 Task: Add a condition where "Status category is not Solved" in unsolved tickets in your groups.
Action: Mouse moved to (484, 404)
Screenshot: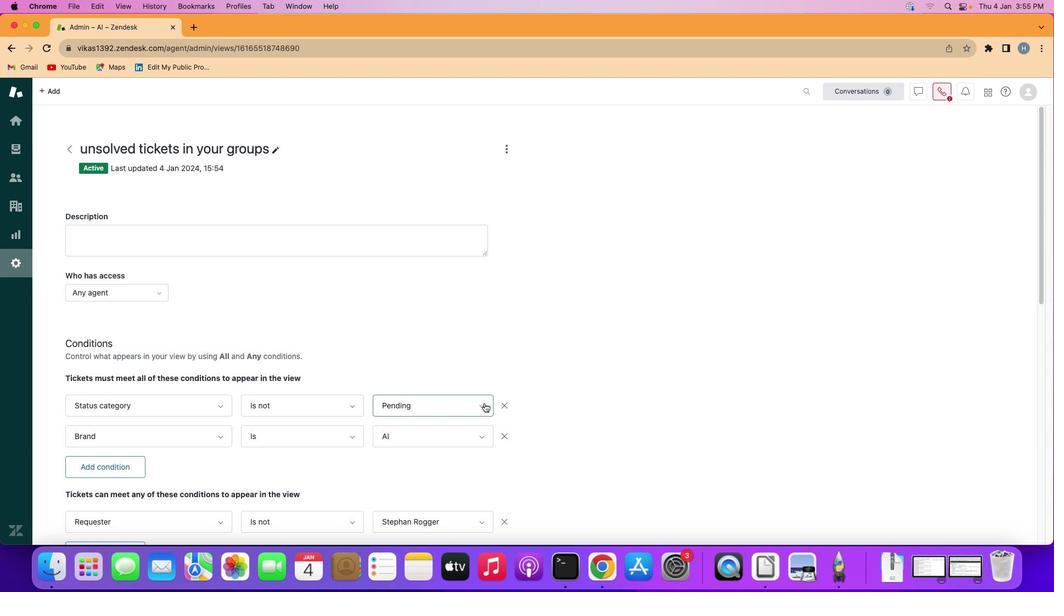 
Action: Mouse pressed left at (484, 404)
Screenshot: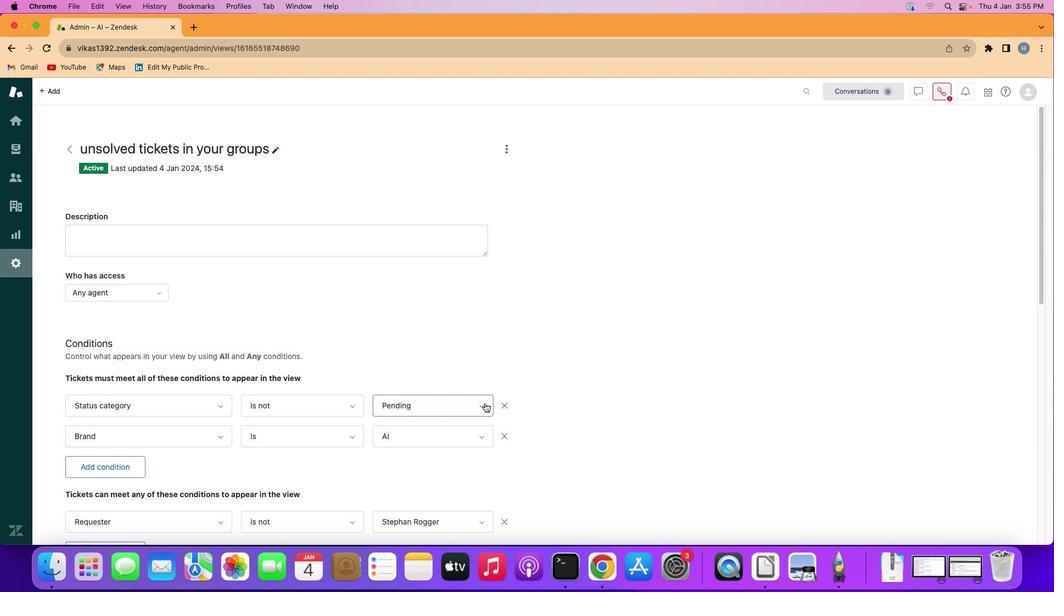 
Action: Mouse moved to (450, 499)
Screenshot: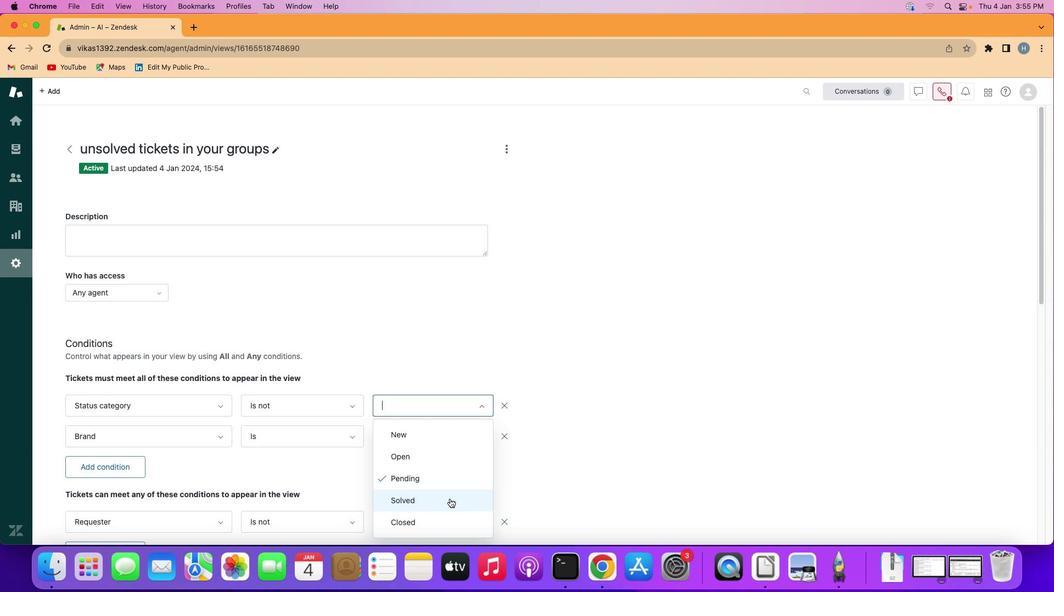 
Action: Mouse pressed left at (450, 499)
Screenshot: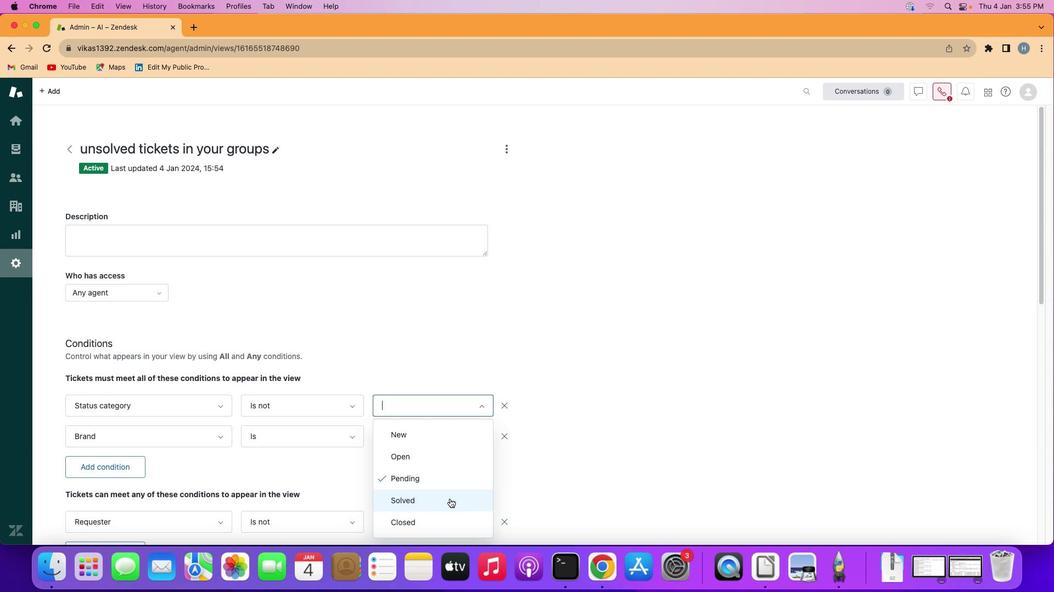 
Action: Mouse moved to (444, 465)
Screenshot: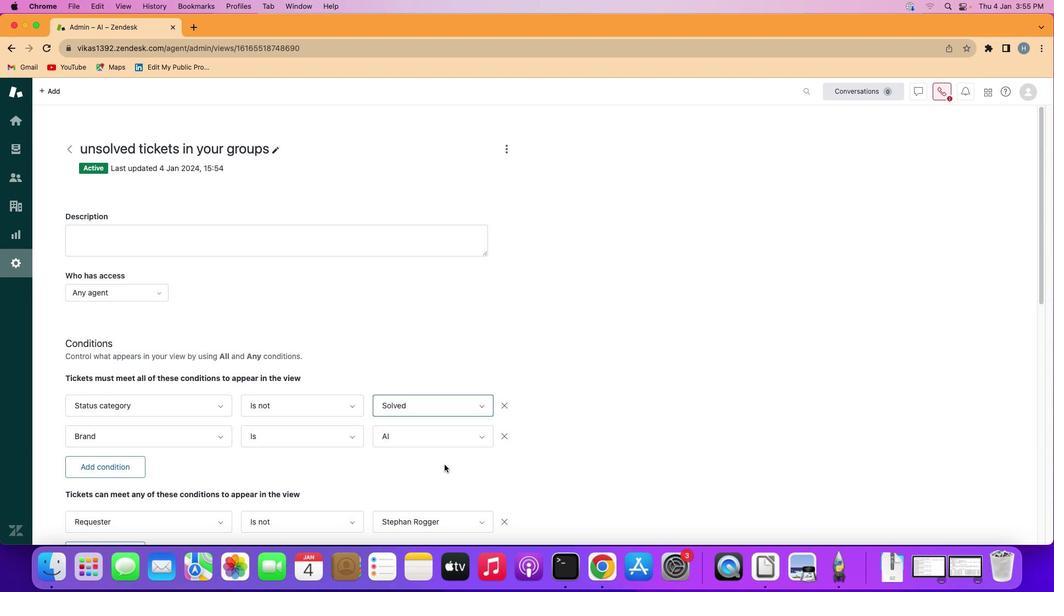 
Action: Mouse scrolled (444, 465) with delta (0, 0)
Screenshot: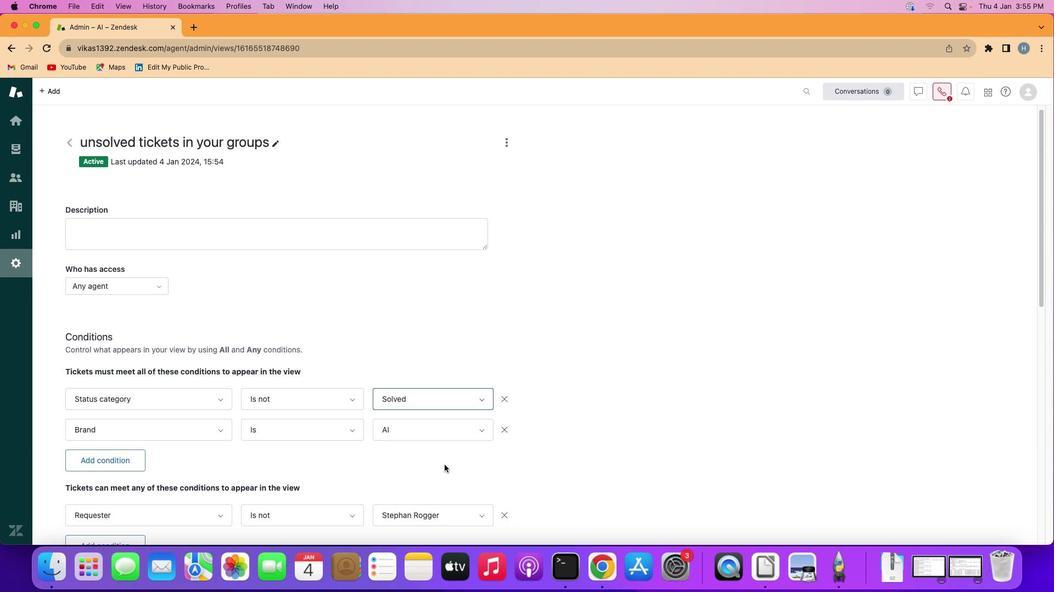 
Action: Mouse scrolled (444, 465) with delta (0, 0)
Screenshot: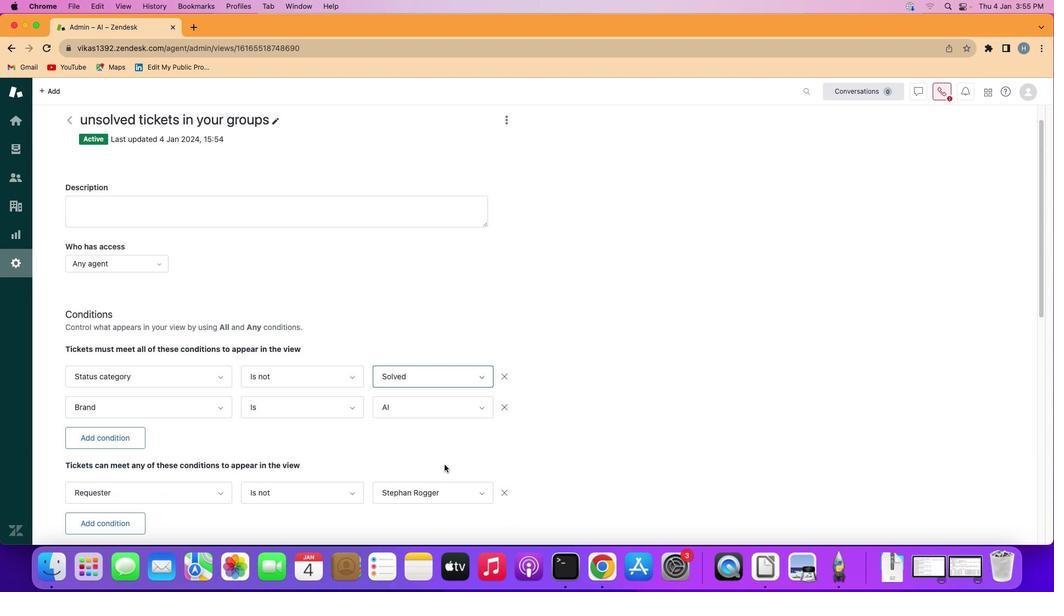 
Action: Mouse scrolled (444, 465) with delta (0, 0)
Screenshot: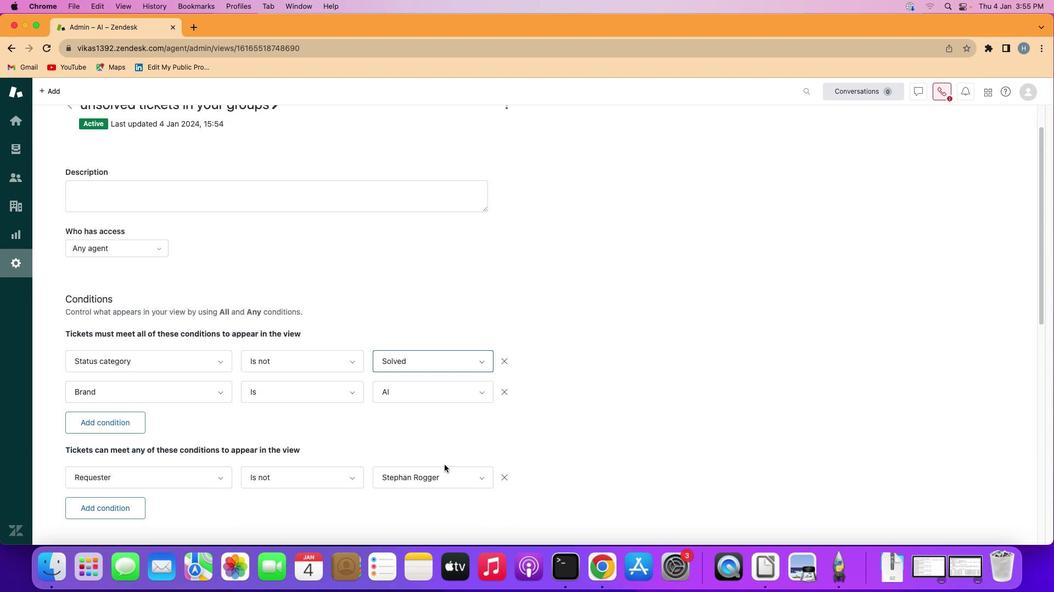 
Action: Mouse scrolled (444, 465) with delta (0, -1)
Screenshot: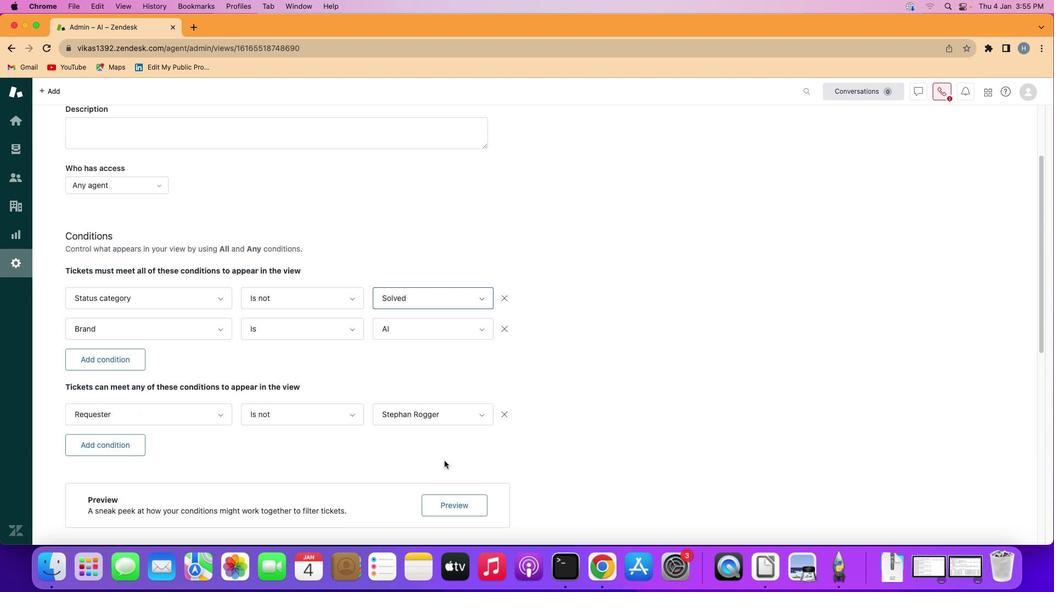 
Action: Mouse scrolled (444, 465) with delta (0, 1)
Screenshot: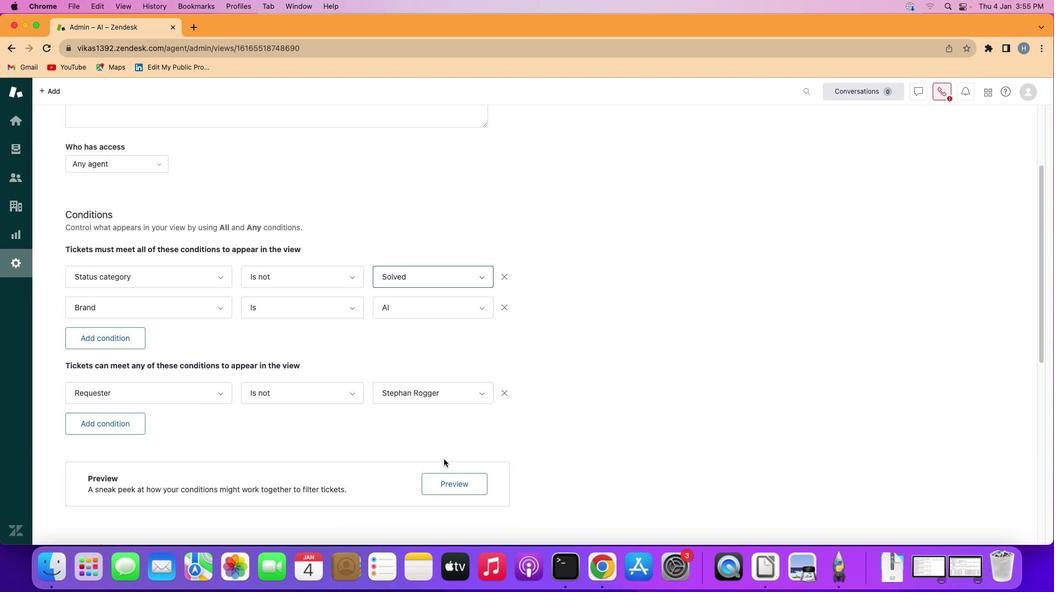 
Action: Mouse scrolled (444, 465) with delta (0, 0)
Screenshot: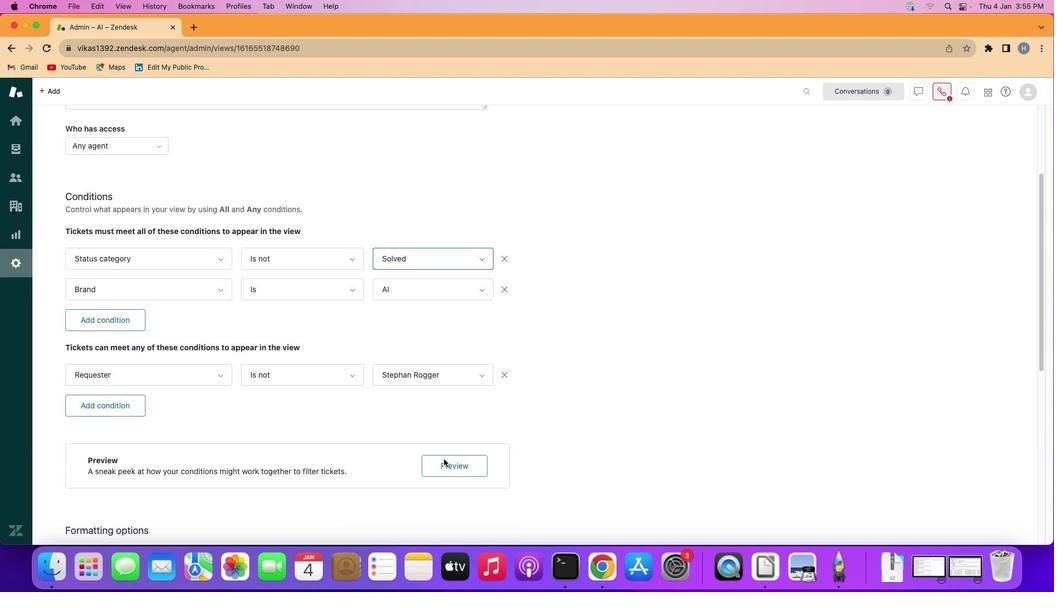 
Action: Mouse moved to (443, 459)
Screenshot: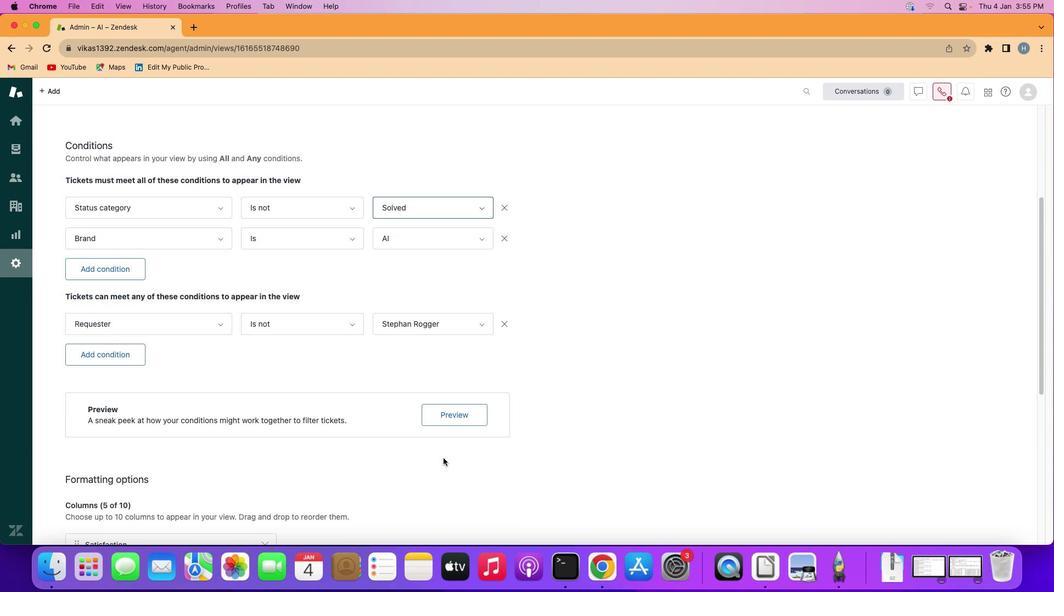 
Action: Mouse scrolled (443, 459) with delta (0, 0)
Screenshot: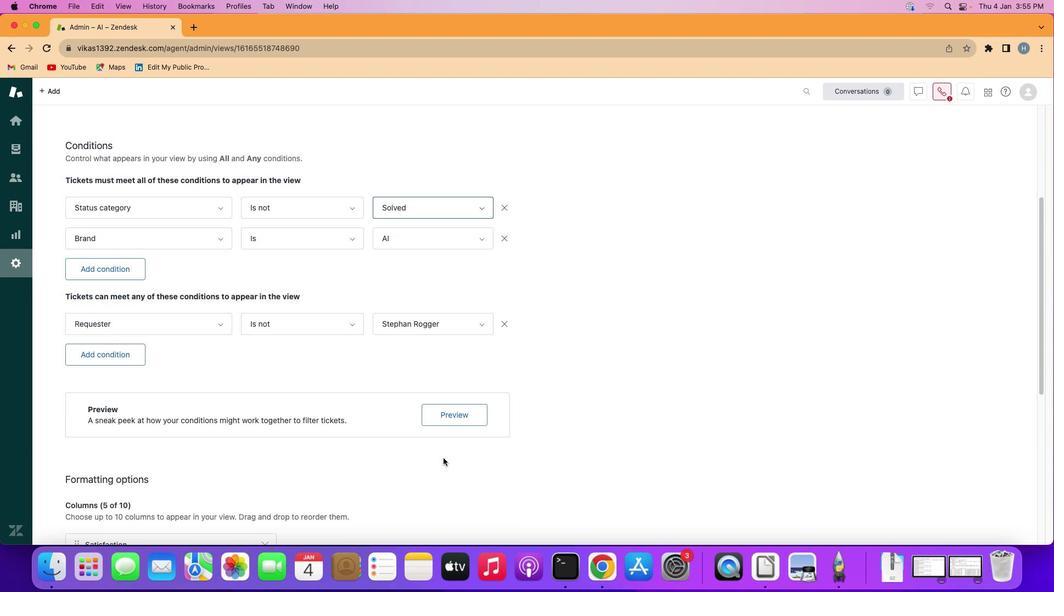 
Action: Mouse scrolled (443, 459) with delta (0, 0)
Screenshot: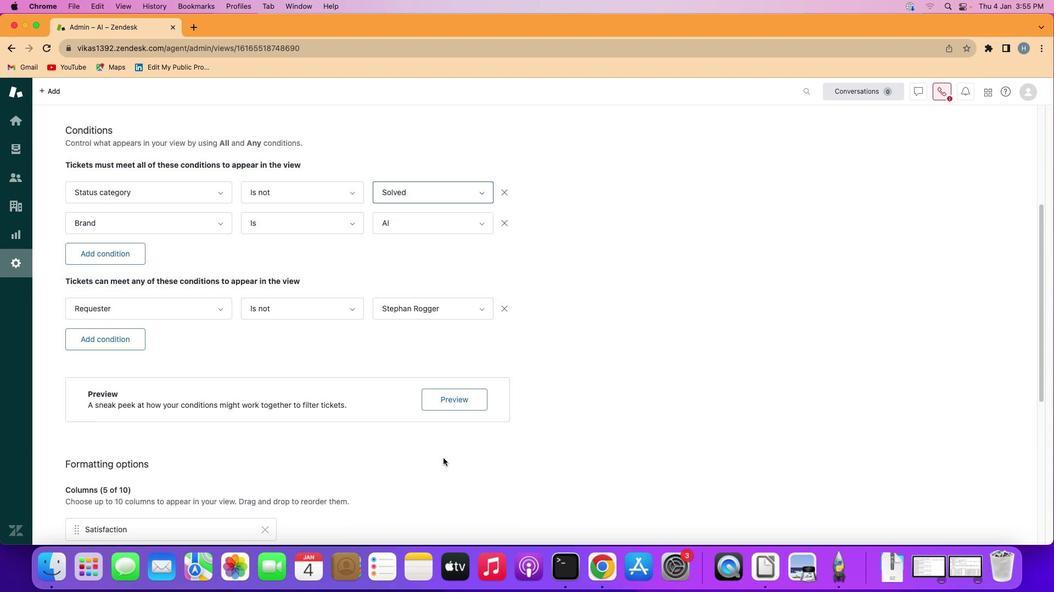 
Action: Mouse scrolled (443, 459) with delta (0, -1)
Screenshot: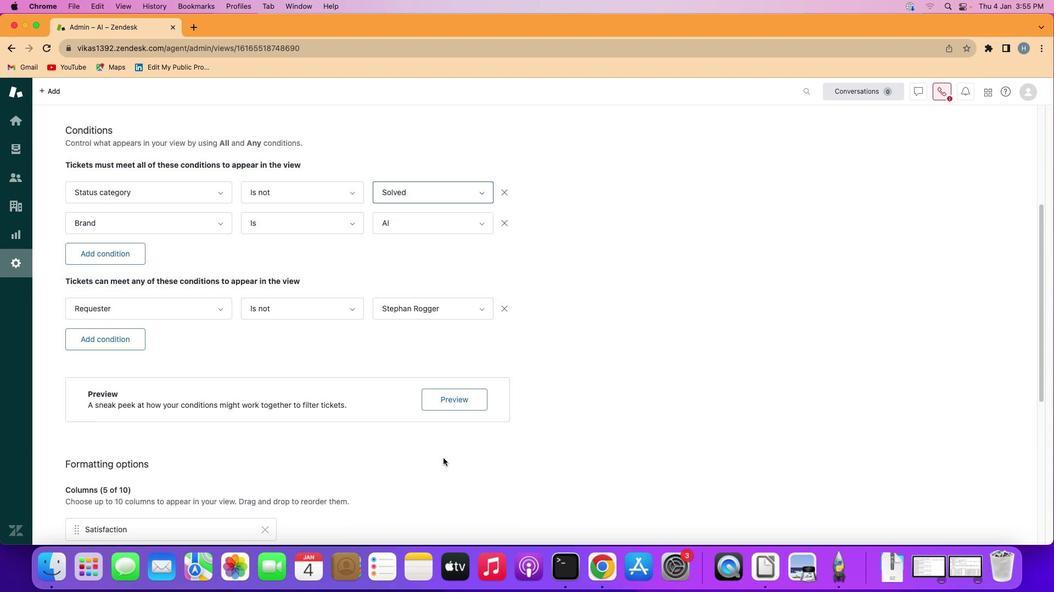 
Action: Mouse scrolled (443, 459) with delta (0, -1)
Screenshot: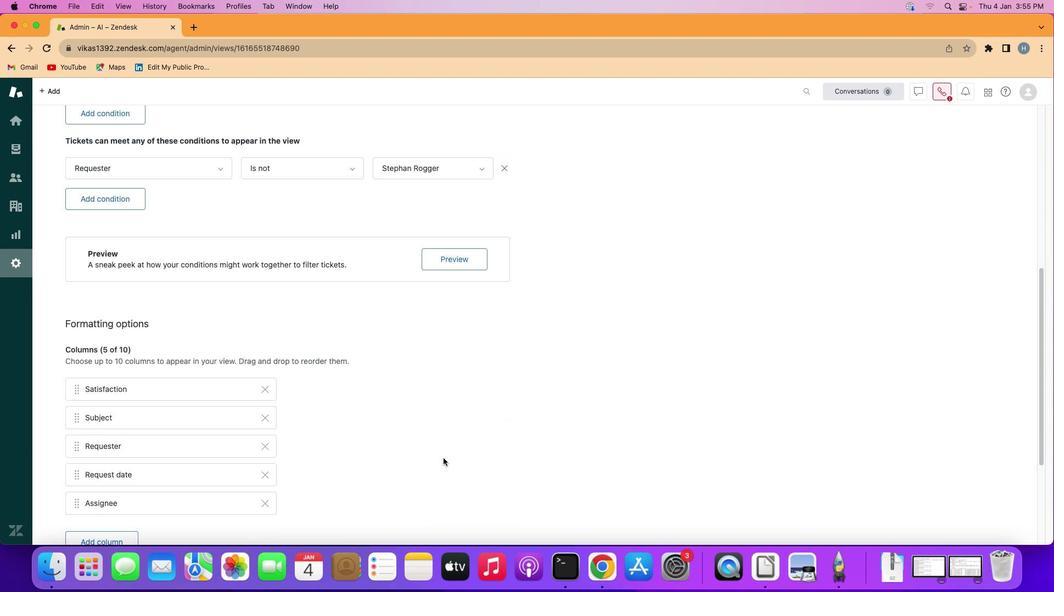 
Action: Mouse scrolled (443, 459) with delta (0, 0)
Screenshot: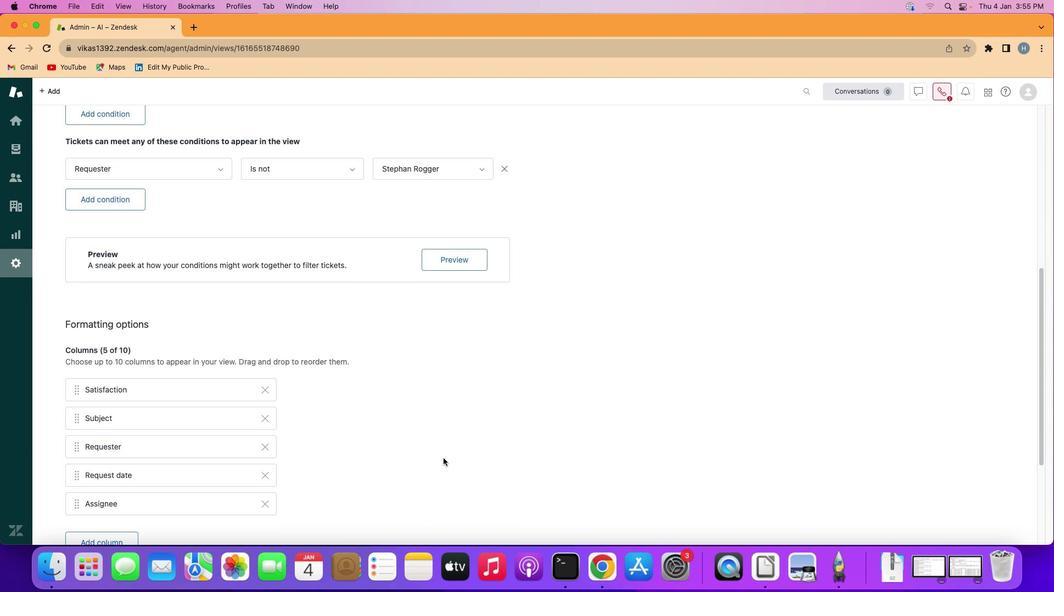 
Action: Mouse scrolled (443, 459) with delta (0, 1)
Screenshot: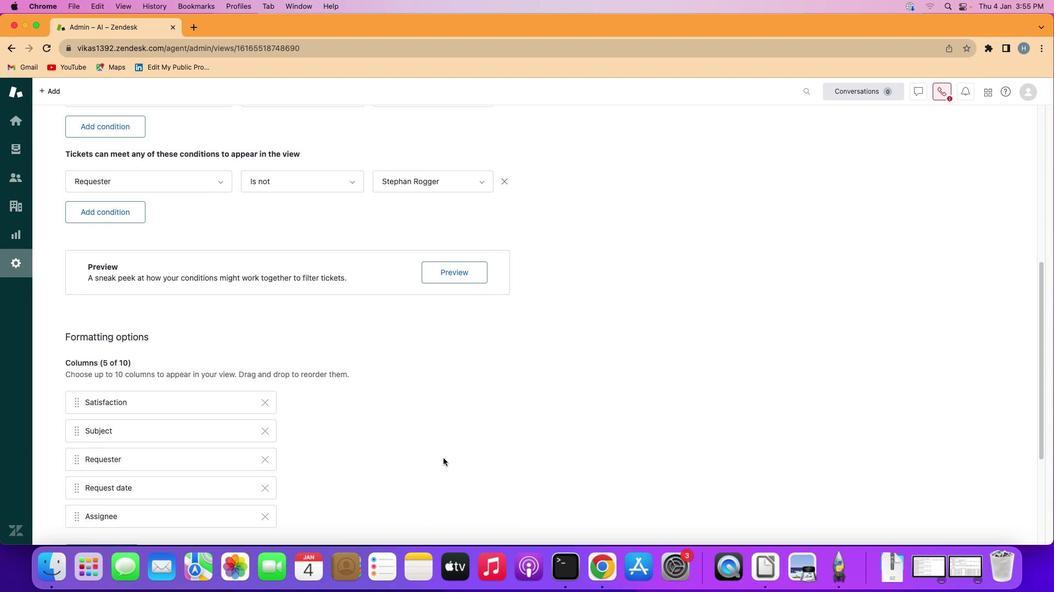 
Action: Mouse scrolled (443, 459) with delta (0, 0)
Screenshot: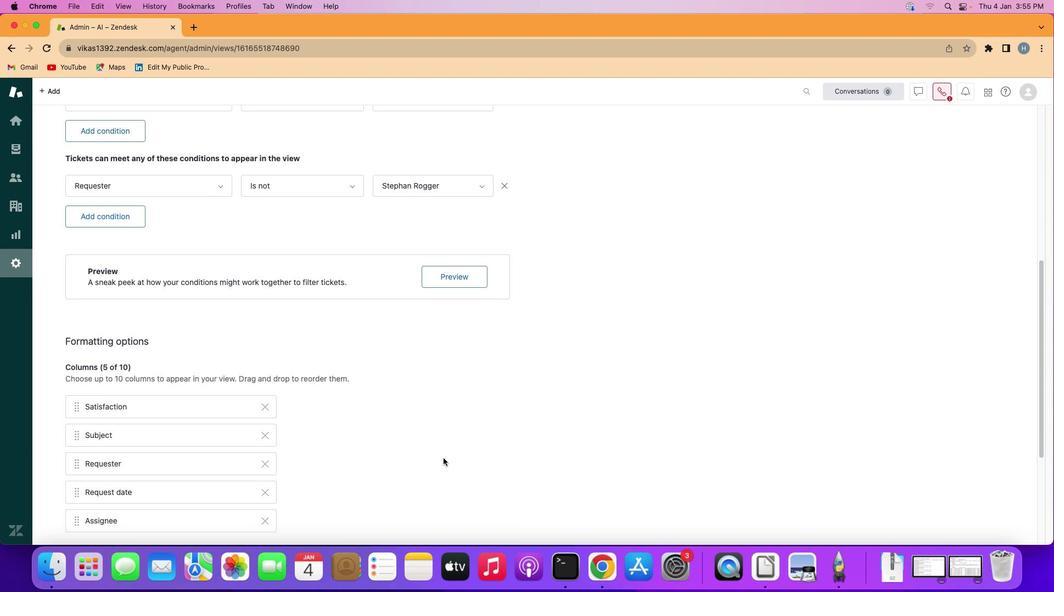
Action: Mouse scrolled (443, 459) with delta (0, 0)
Screenshot: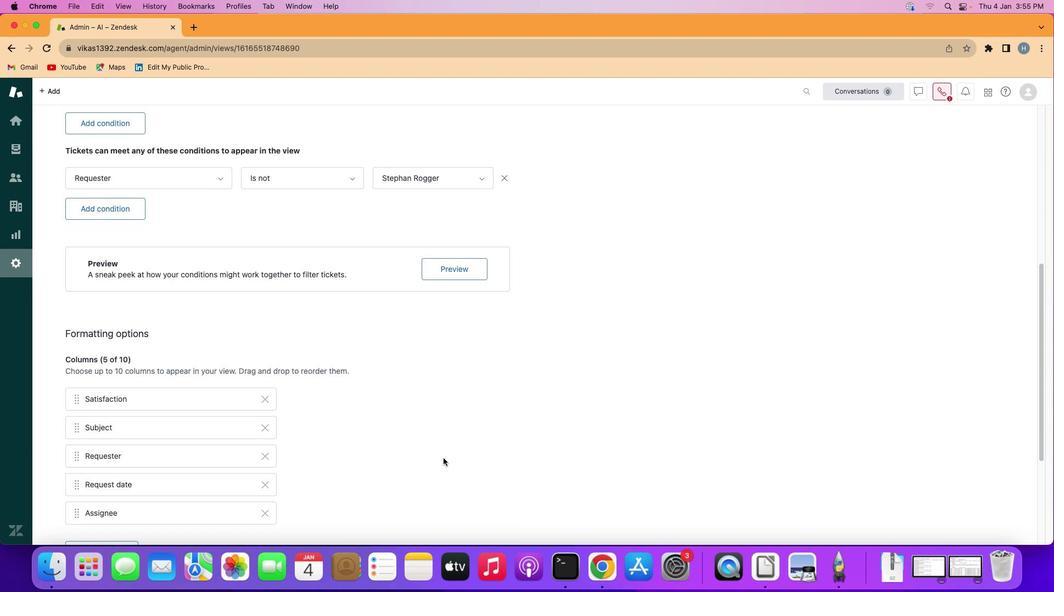 
Action: Mouse scrolled (443, 459) with delta (0, 0)
Screenshot: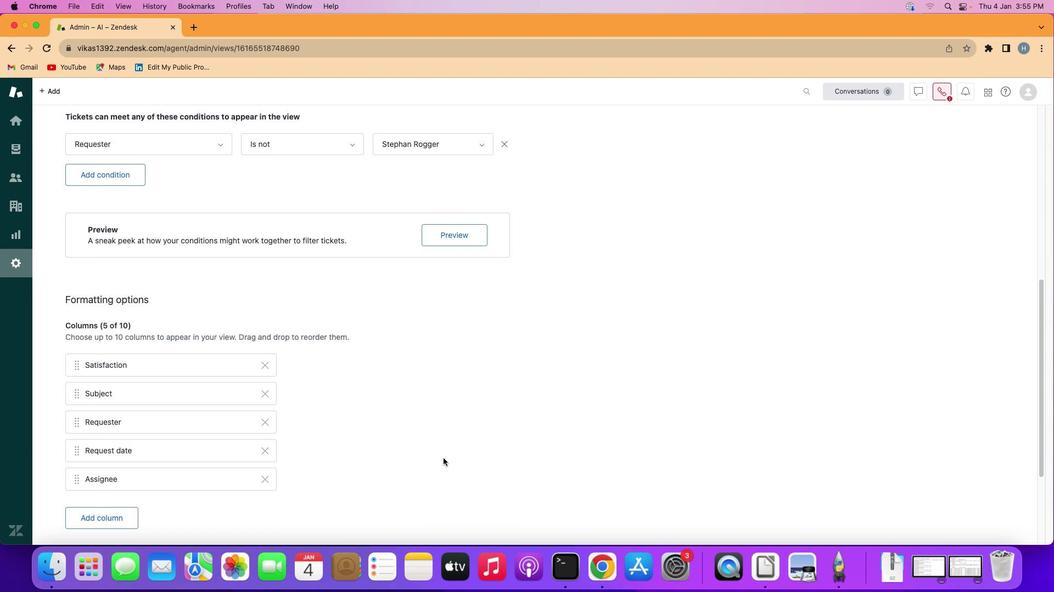
Action: Mouse scrolled (443, 459) with delta (0, 0)
Screenshot: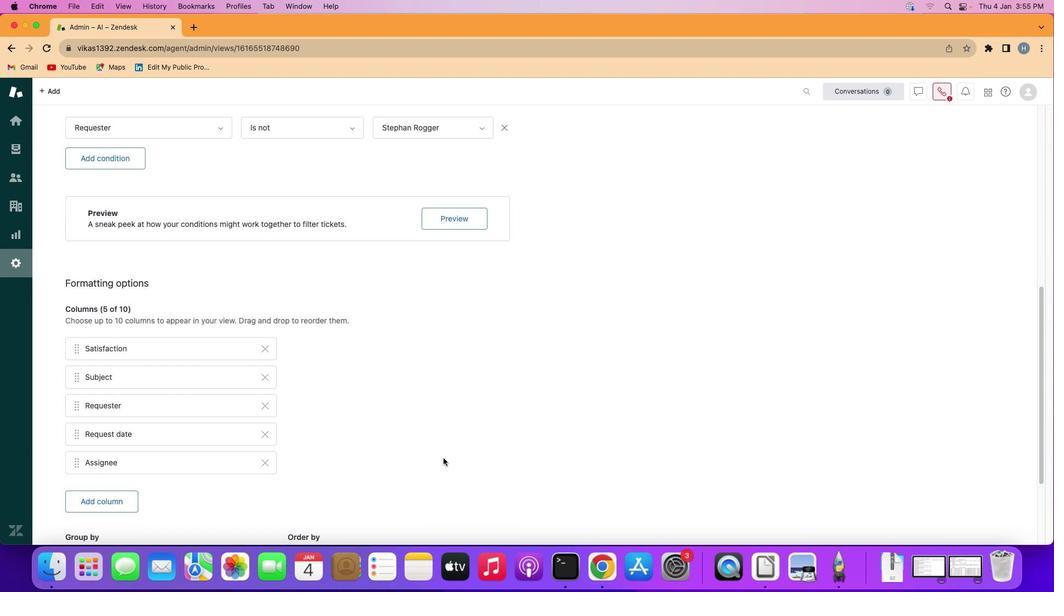 
Action: Mouse scrolled (443, 459) with delta (0, 0)
Screenshot: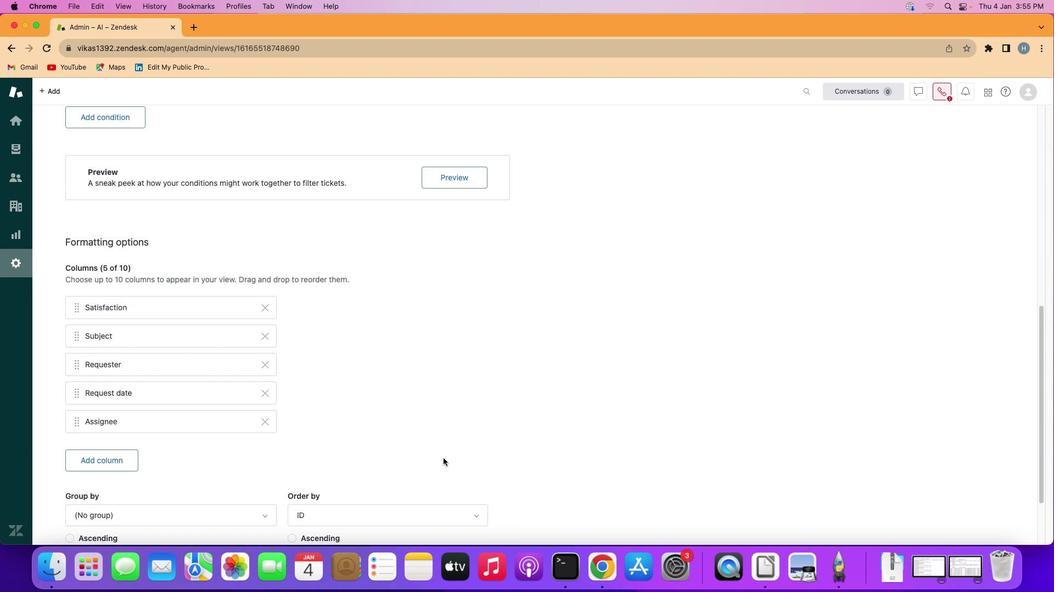 
Action: Mouse scrolled (443, 459) with delta (0, 0)
Screenshot: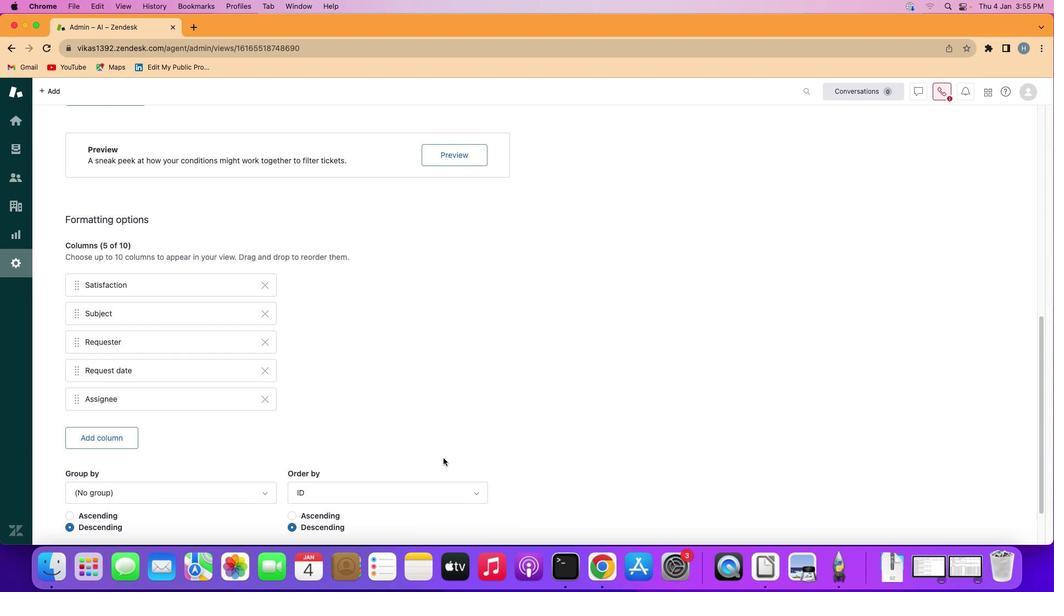 
Action: Mouse scrolled (443, 459) with delta (0, 0)
Screenshot: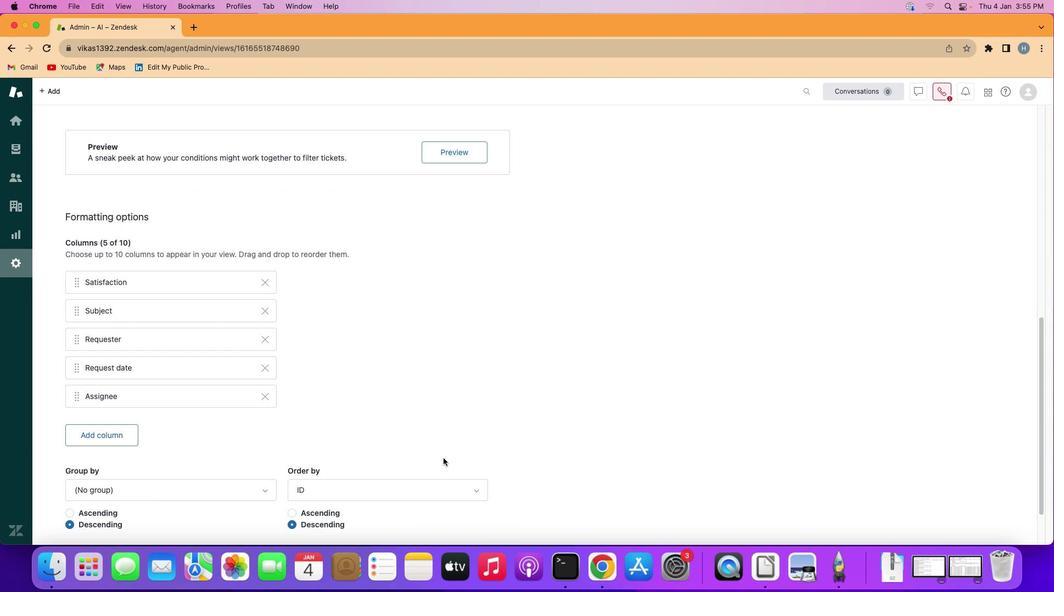 
Action: Mouse scrolled (443, 459) with delta (0, 1)
Screenshot: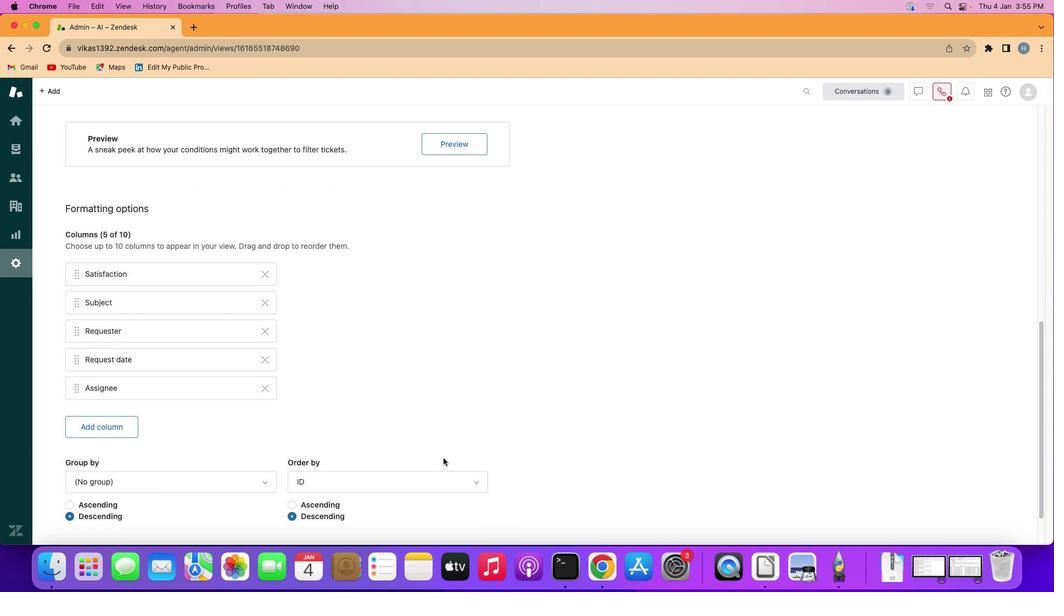 
Action: Mouse scrolled (443, 459) with delta (0, -1)
Screenshot: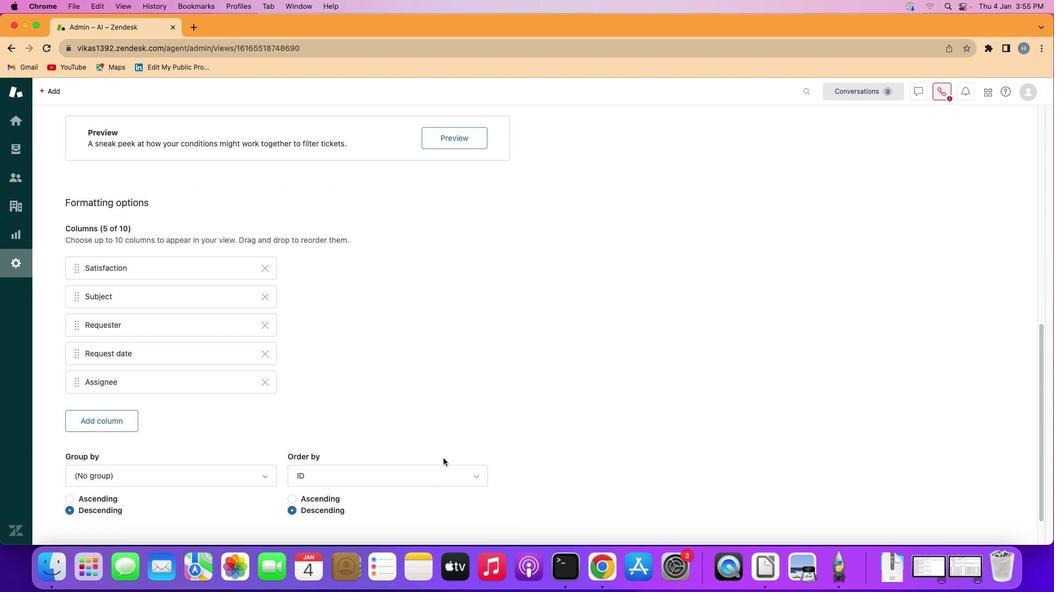 
Action: Mouse scrolled (443, 459) with delta (0, 0)
Screenshot: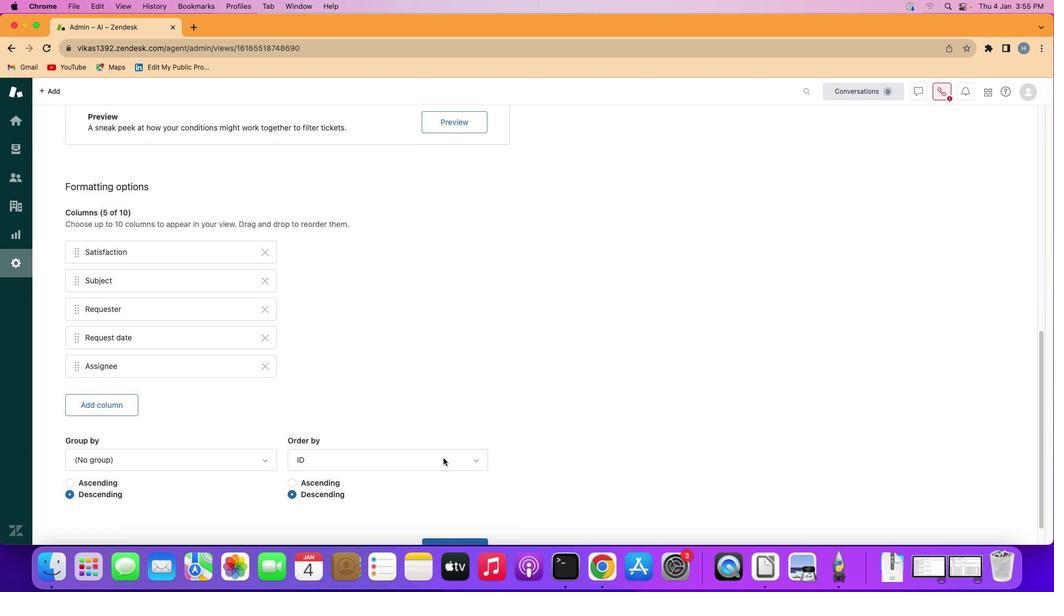 
Action: Mouse scrolled (443, 459) with delta (0, 0)
Screenshot: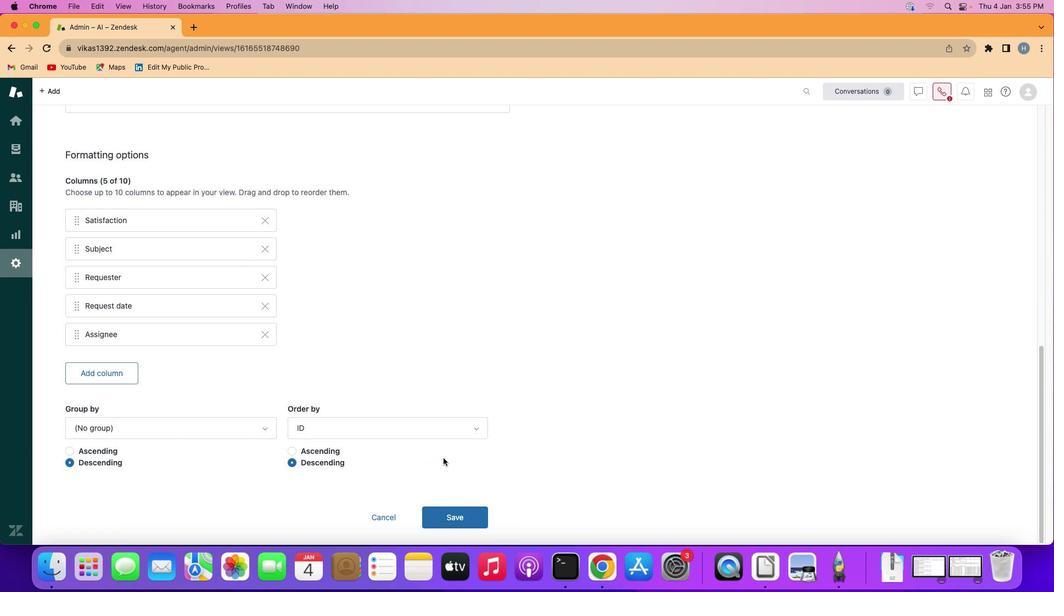 
Action: Mouse scrolled (443, 459) with delta (0, 0)
Screenshot: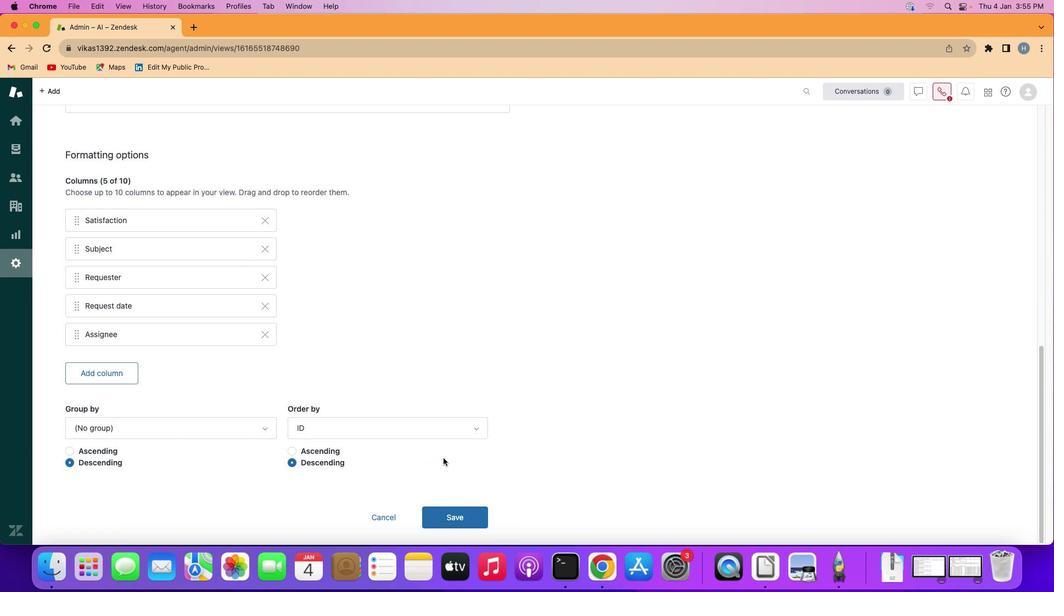 
Action: Mouse scrolled (443, 459) with delta (0, -1)
Screenshot: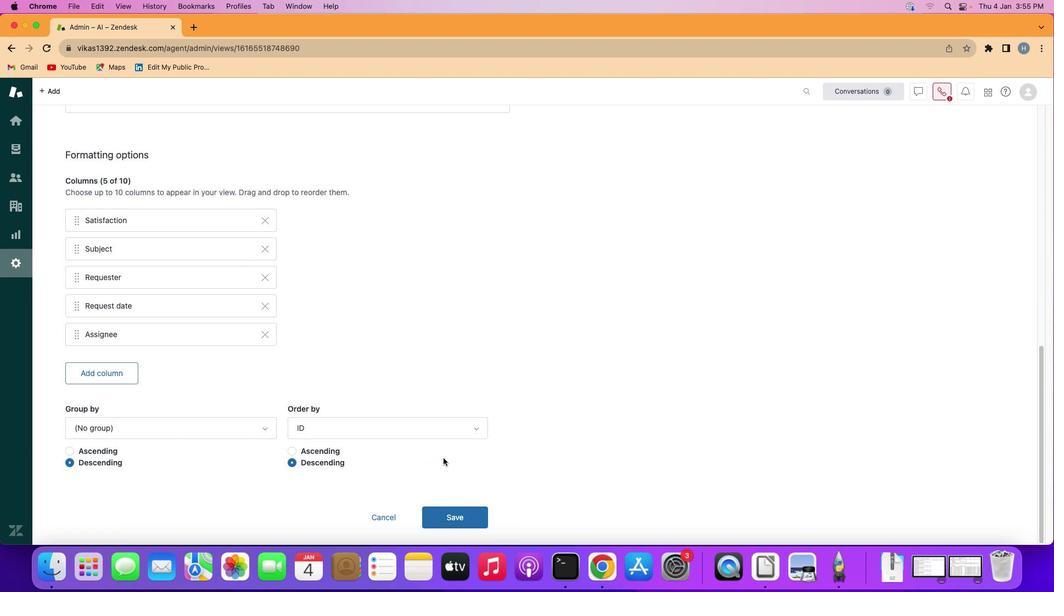 
Action: Mouse scrolled (443, 459) with delta (0, -2)
Screenshot: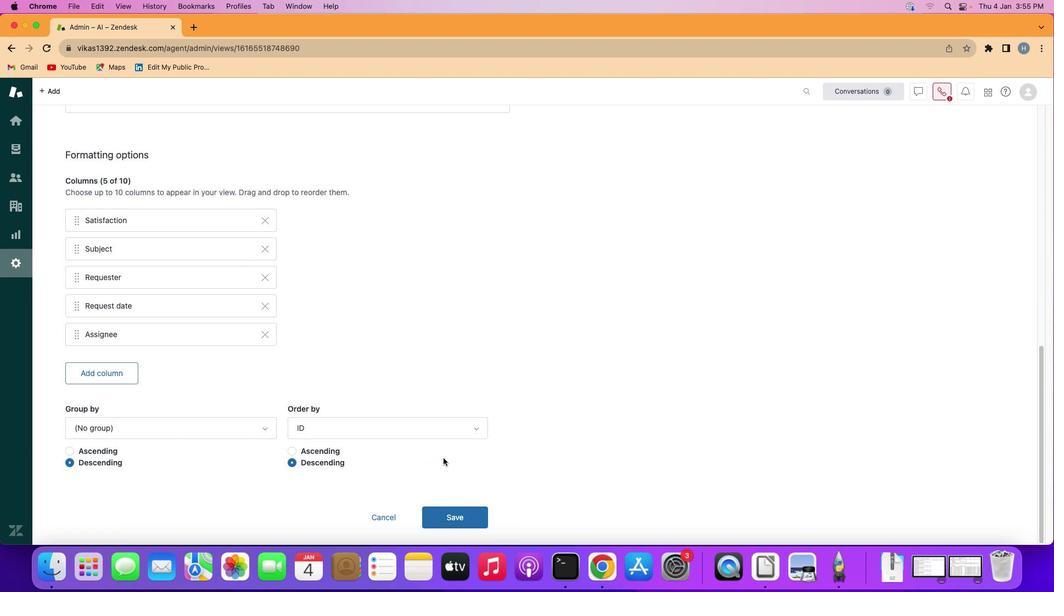 
Action: Mouse moved to (454, 513)
Screenshot: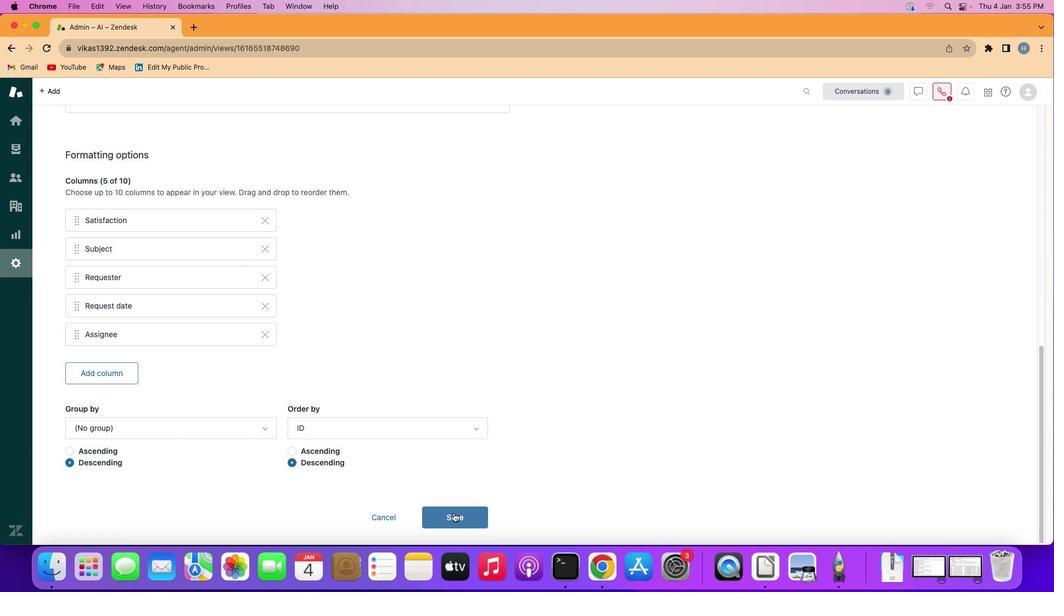
Action: Mouse pressed left at (454, 513)
Screenshot: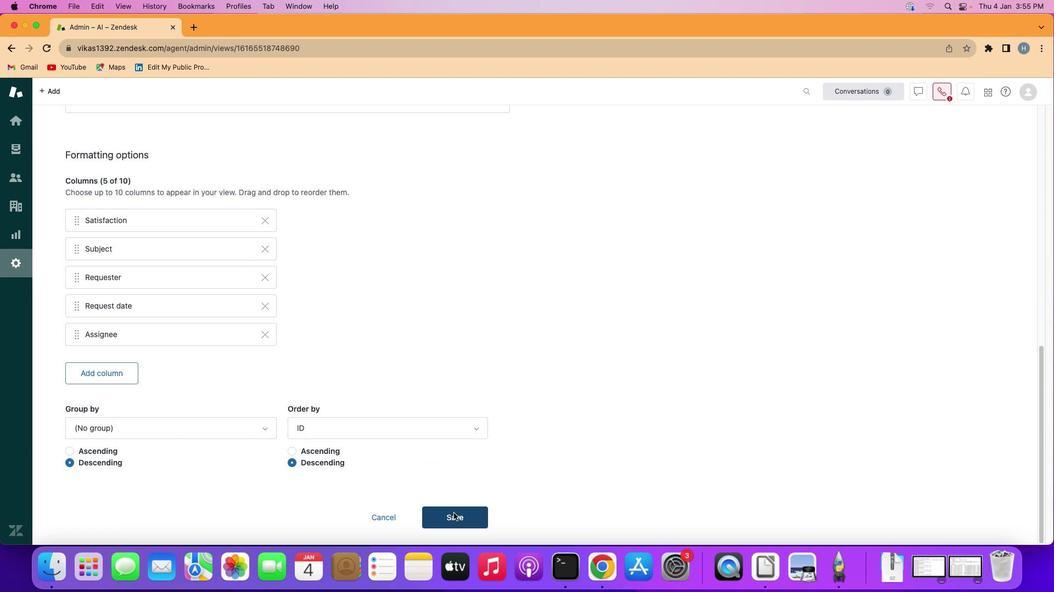 
Action: Mouse moved to (499, 303)
Screenshot: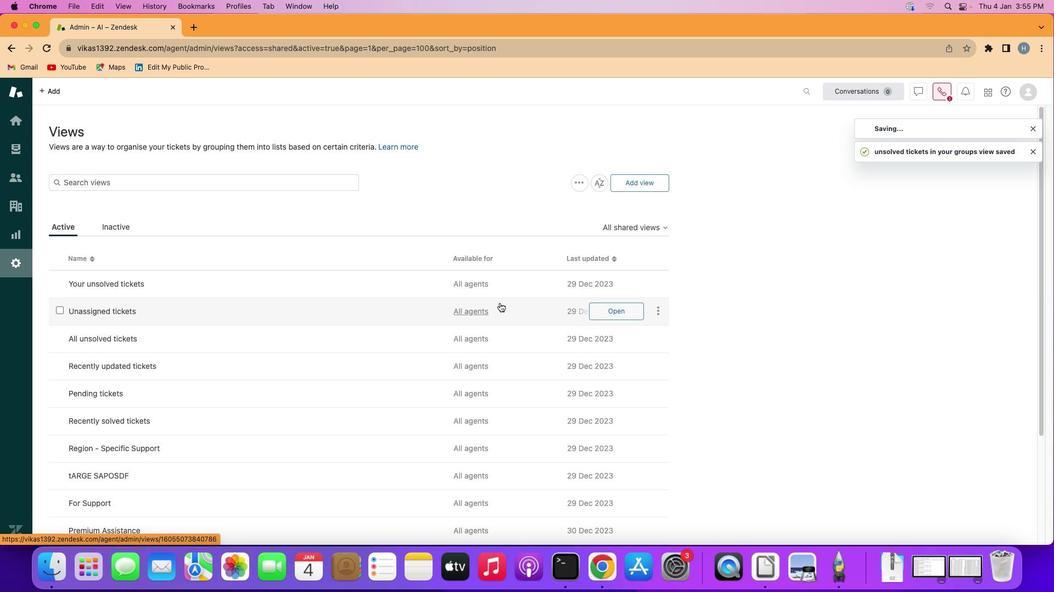 
